 Task: Add Mineral Fusion Blushing Crystal Nail Polish to the cart.
Action: Mouse moved to (331, 157)
Screenshot: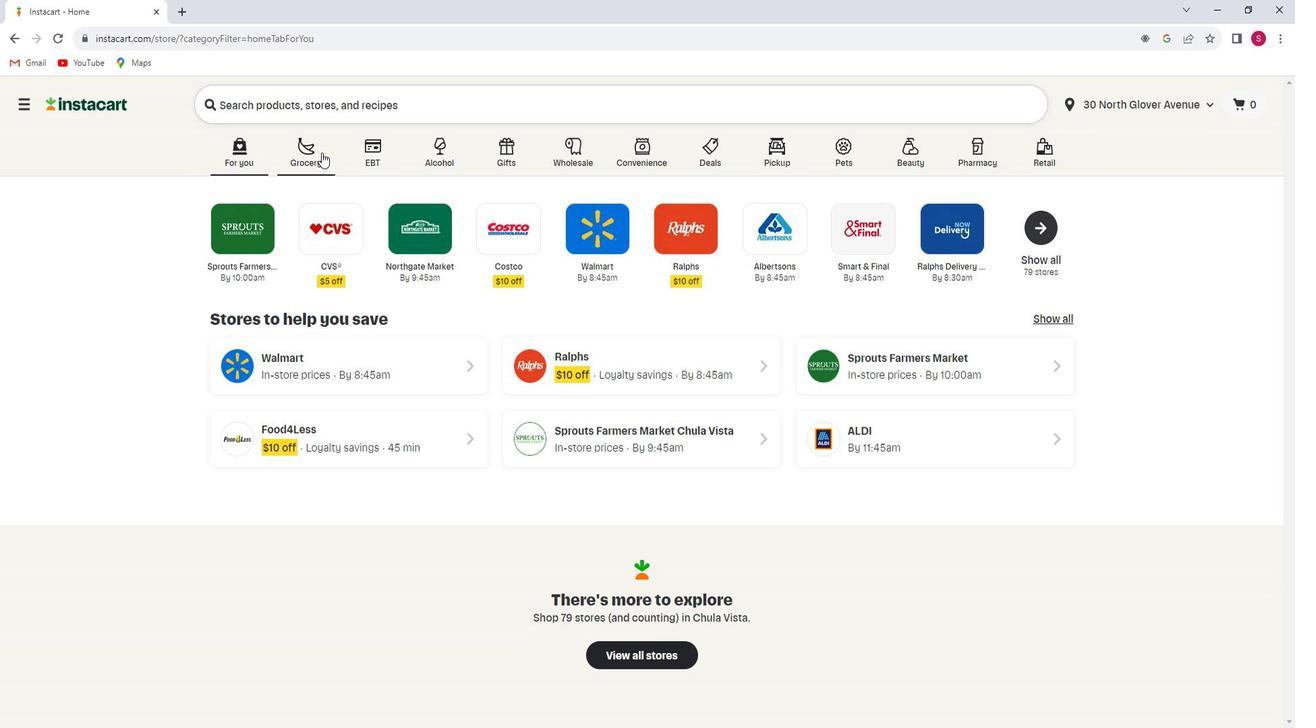 
Action: Mouse pressed left at (331, 157)
Screenshot: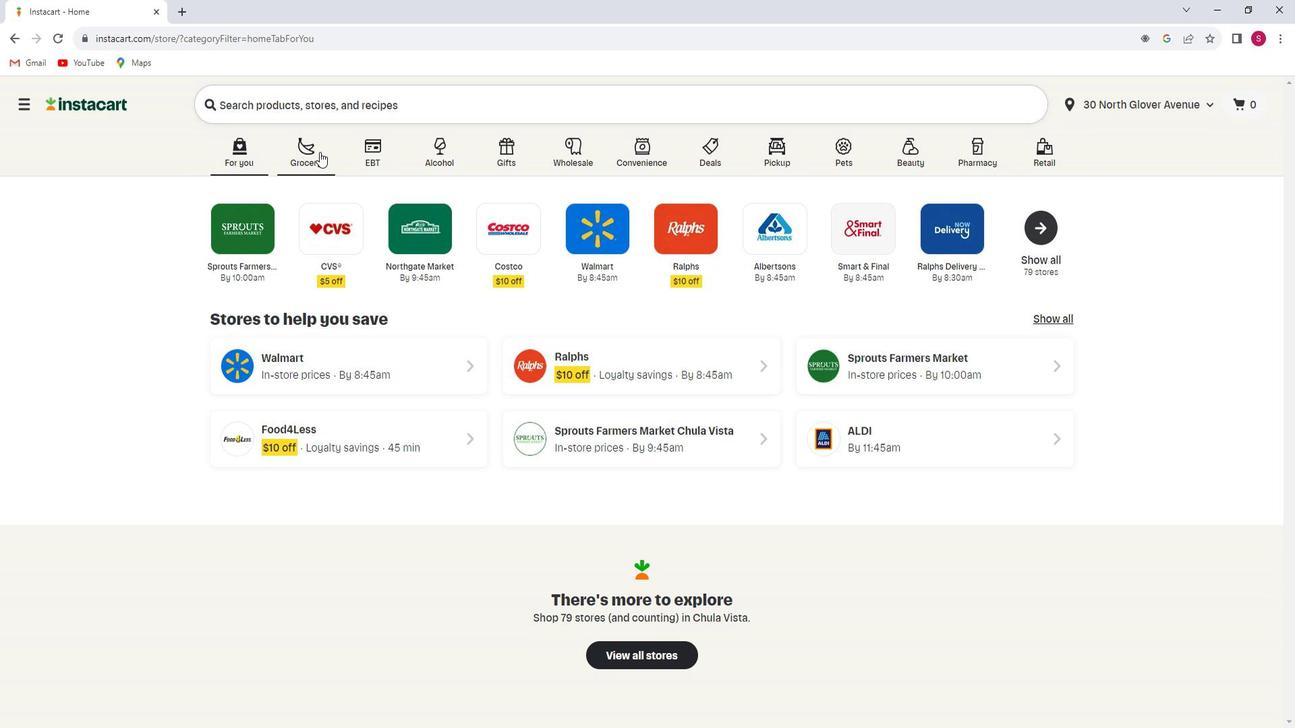 
Action: Mouse moved to (349, 393)
Screenshot: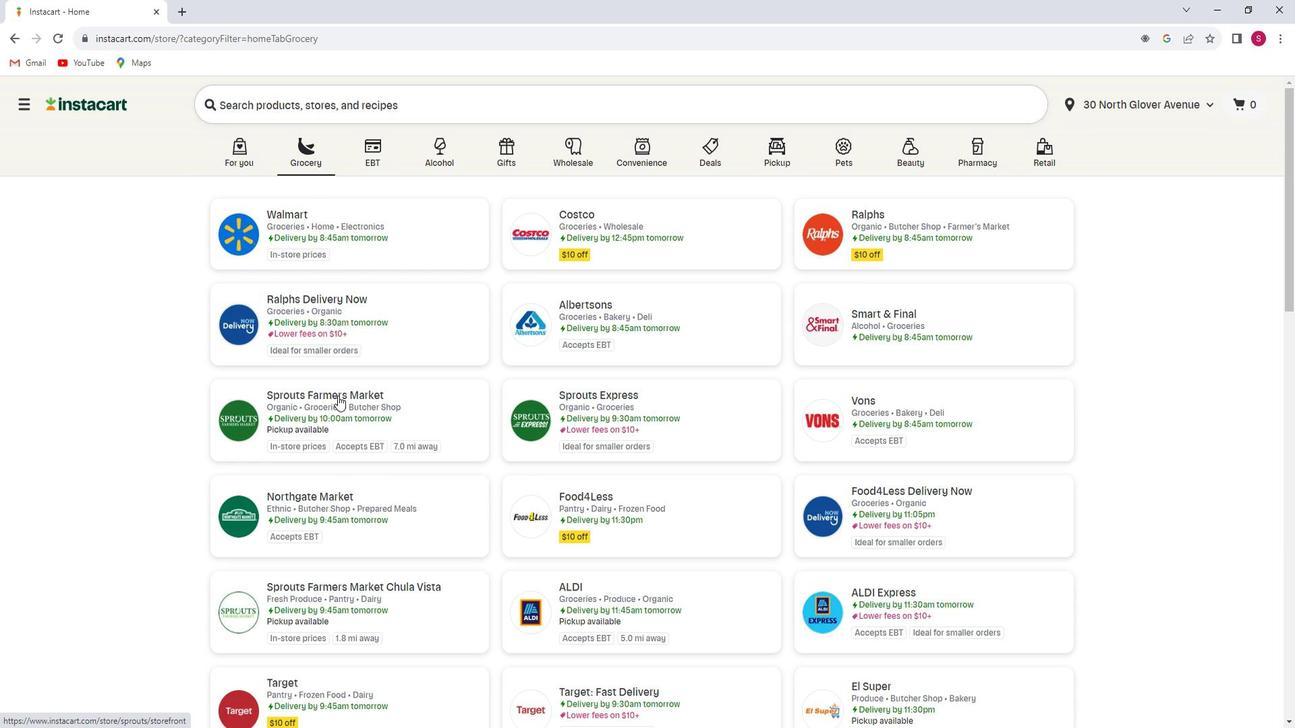 
Action: Mouse pressed left at (349, 393)
Screenshot: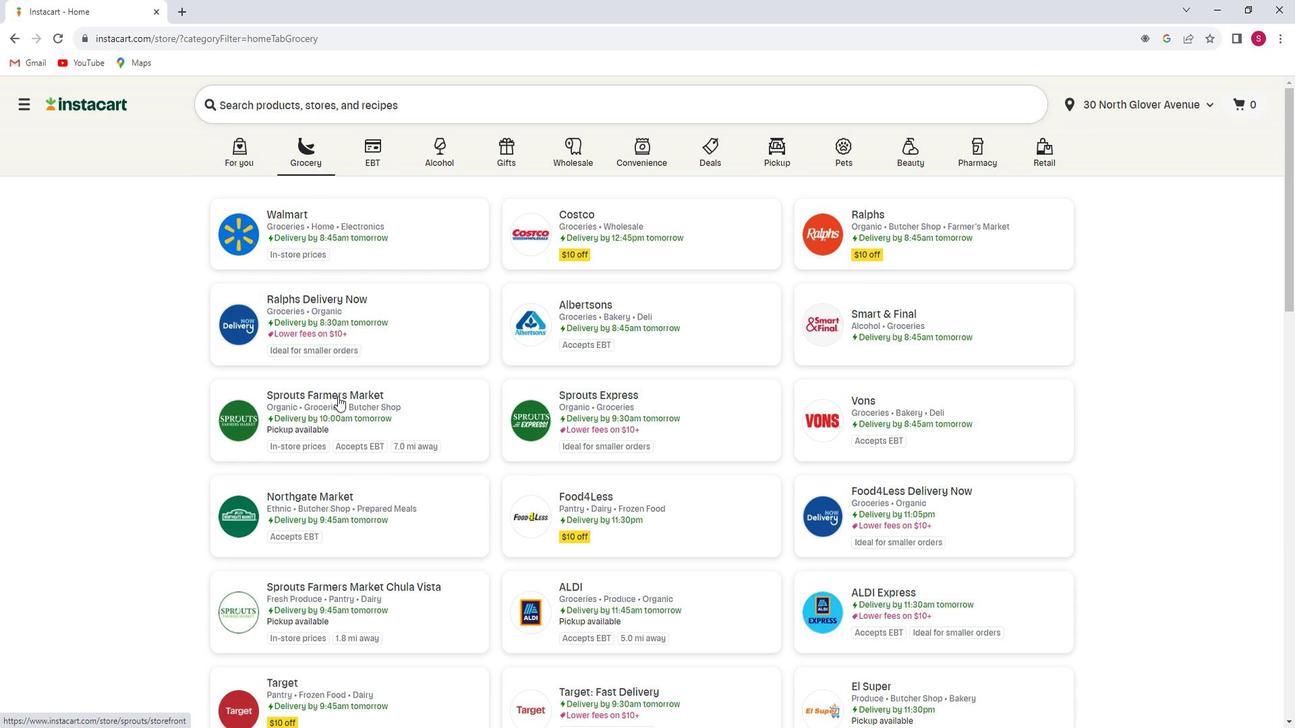 
Action: Mouse moved to (84, 451)
Screenshot: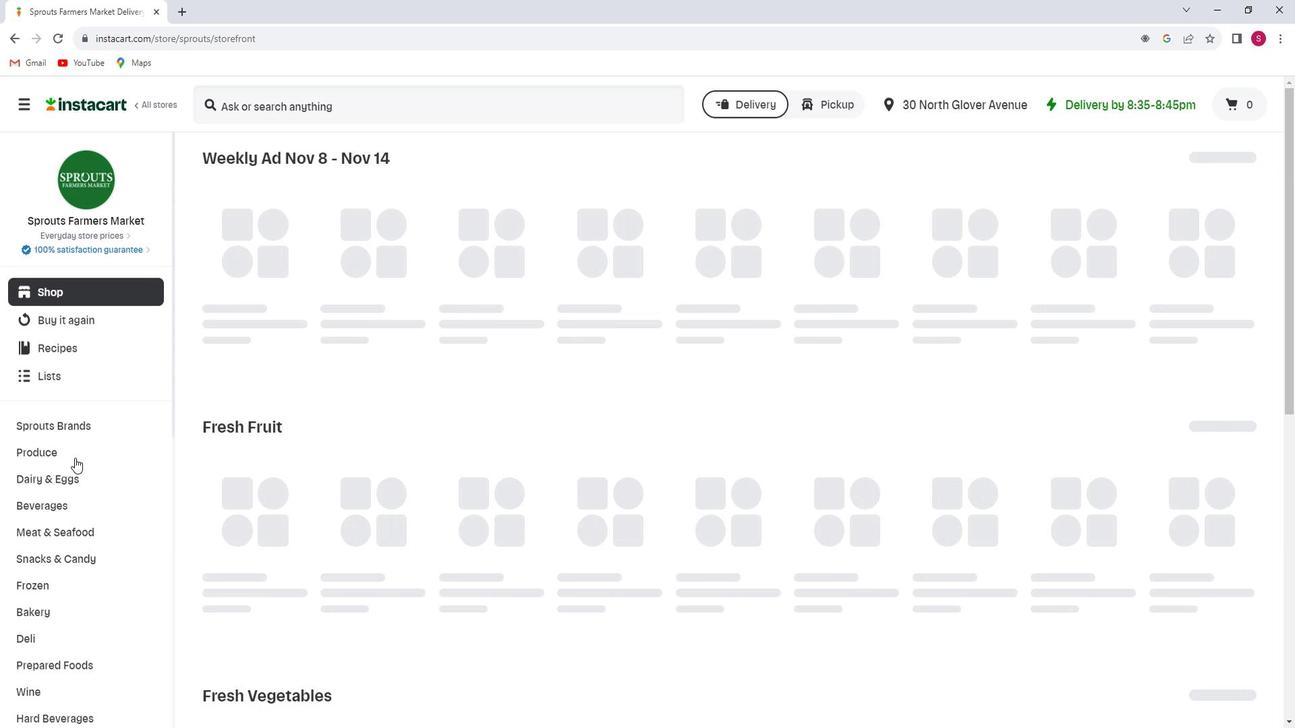 
Action: Mouse scrolled (84, 450) with delta (0, 0)
Screenshot: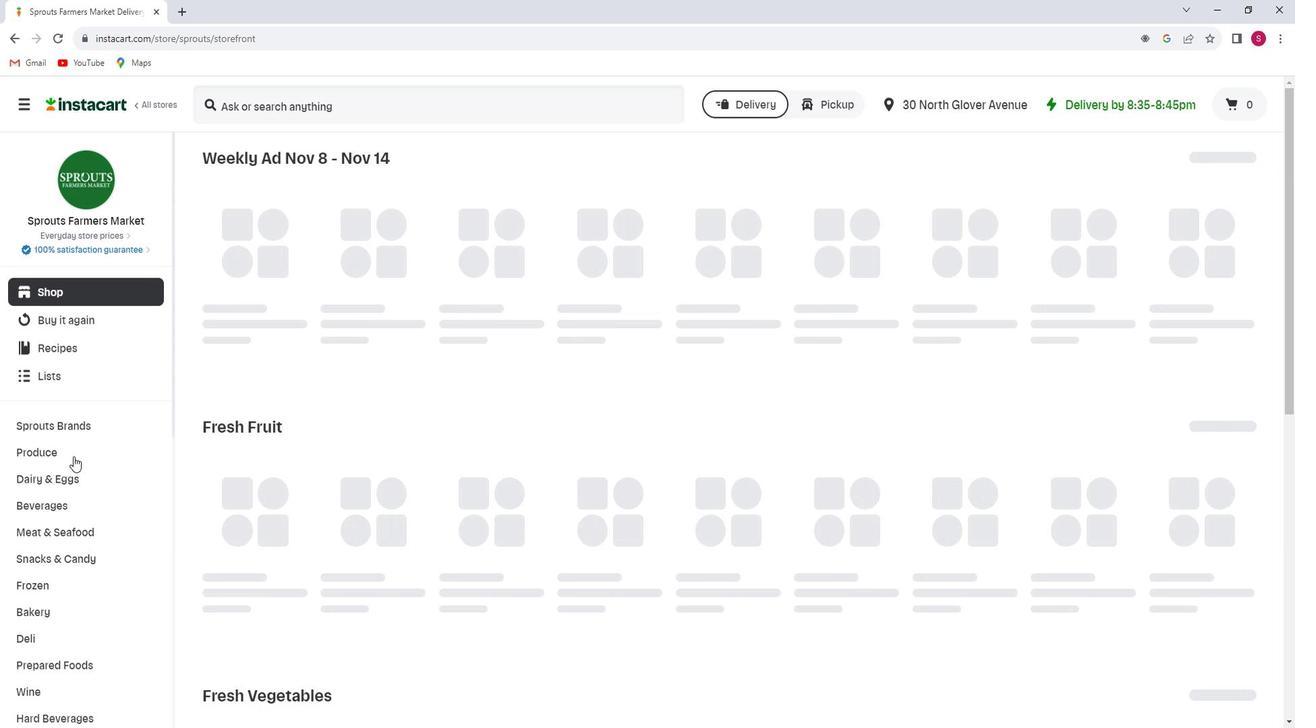 
Action: Mouse scrolled (84, 450) with delta (0, 0)
Screenshot: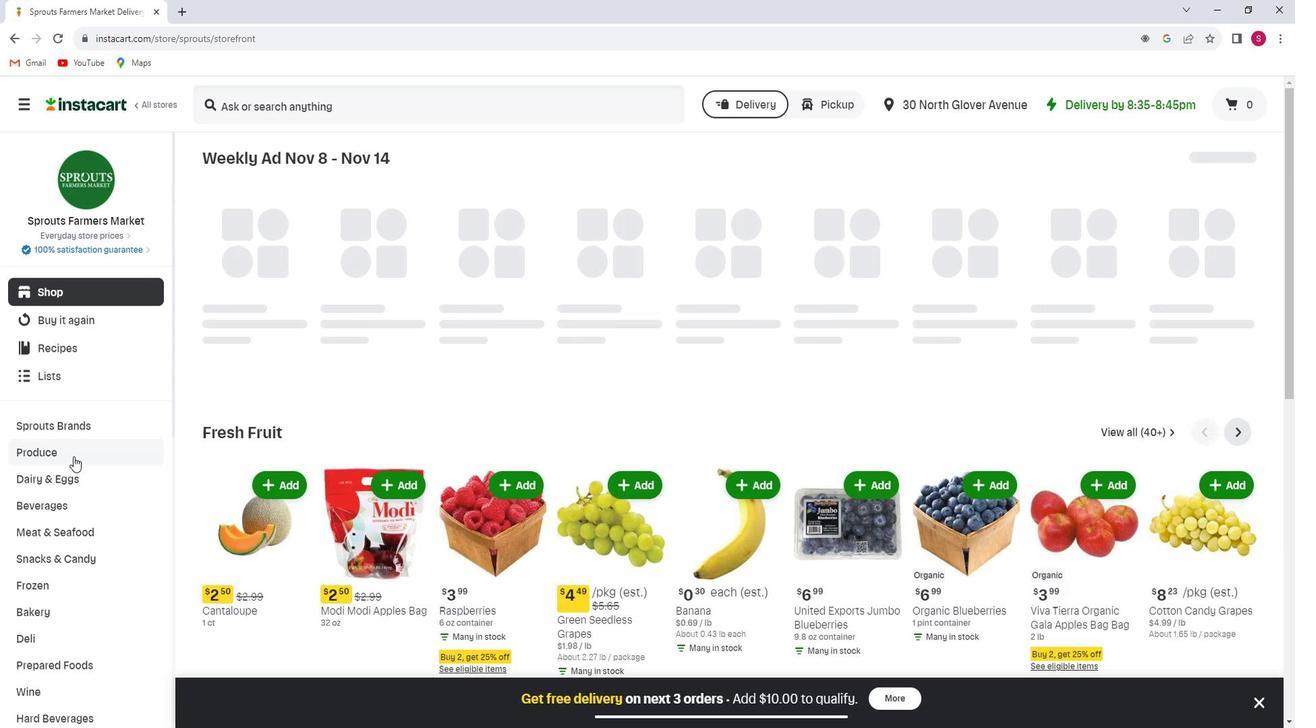 
Action: Mouse scrolled (84, 450) with delta (0, 0)
Screenshot: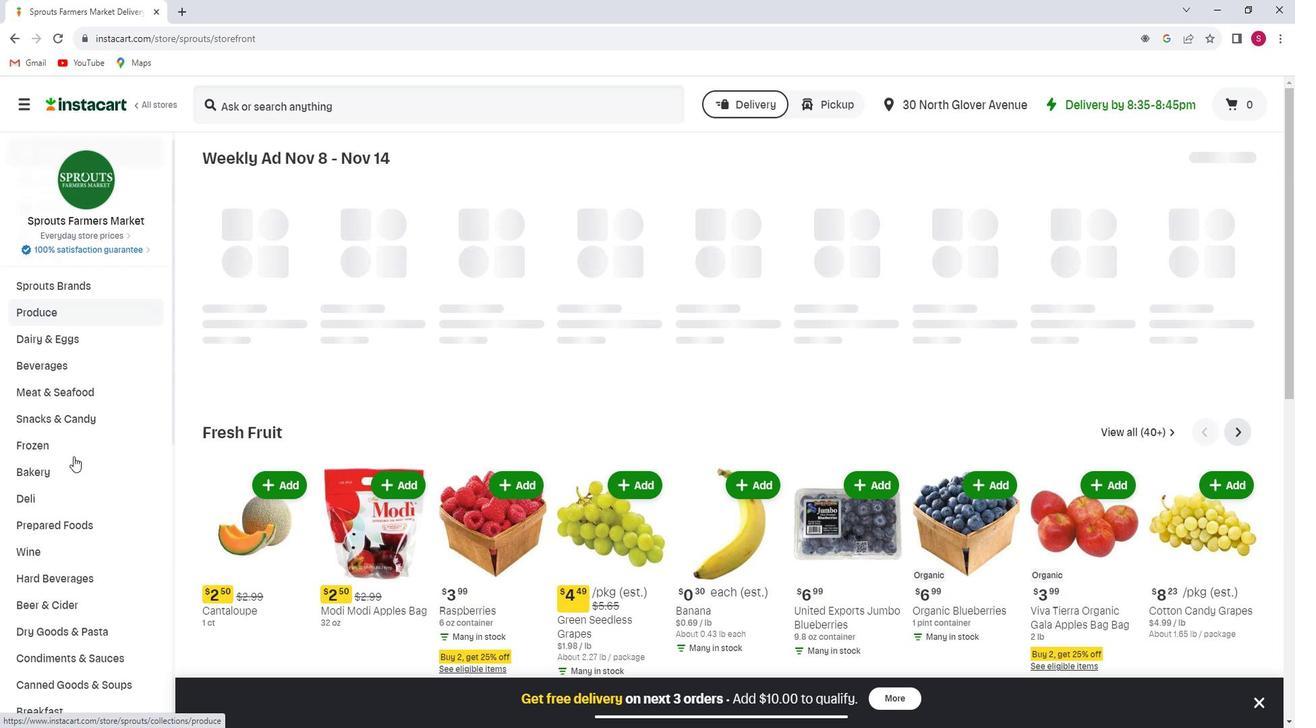 
Action: Mouse scrolled (84, 450) with delta (0, 0)
Screenshot: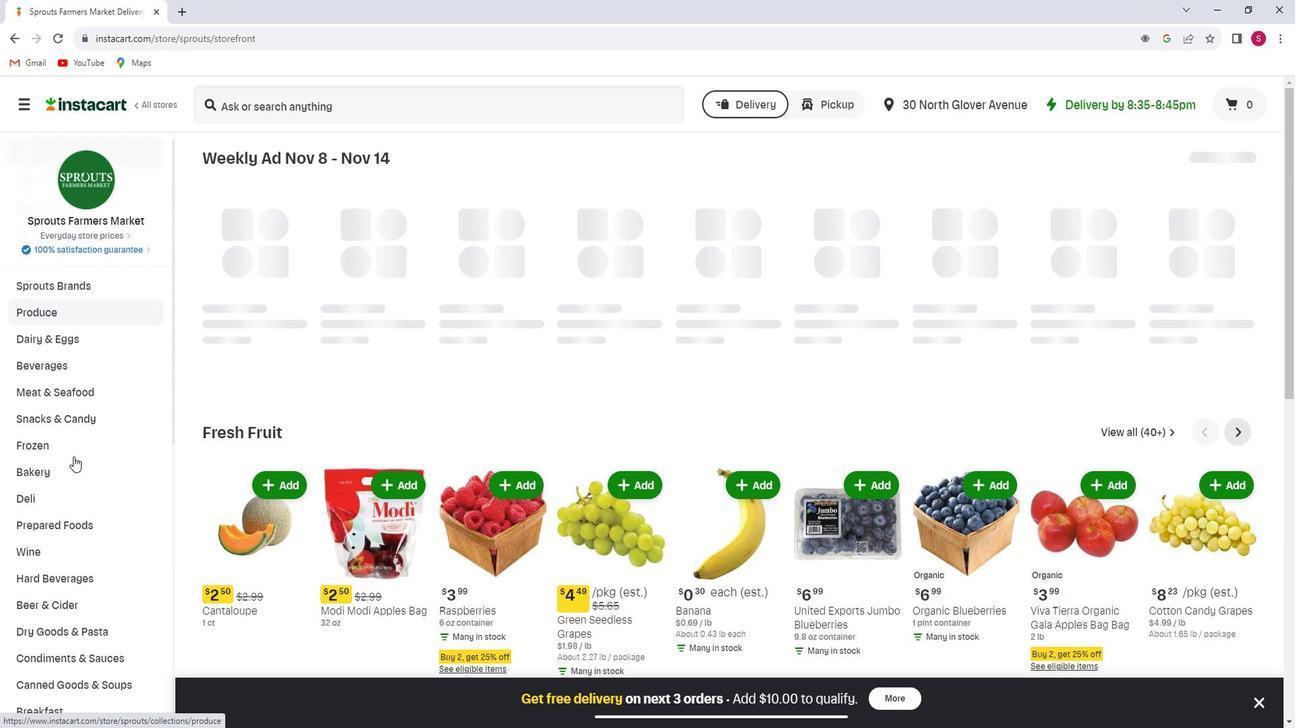 
Action: Mouse scrolled (84, 450) with delta (0, 0)
Screenshot: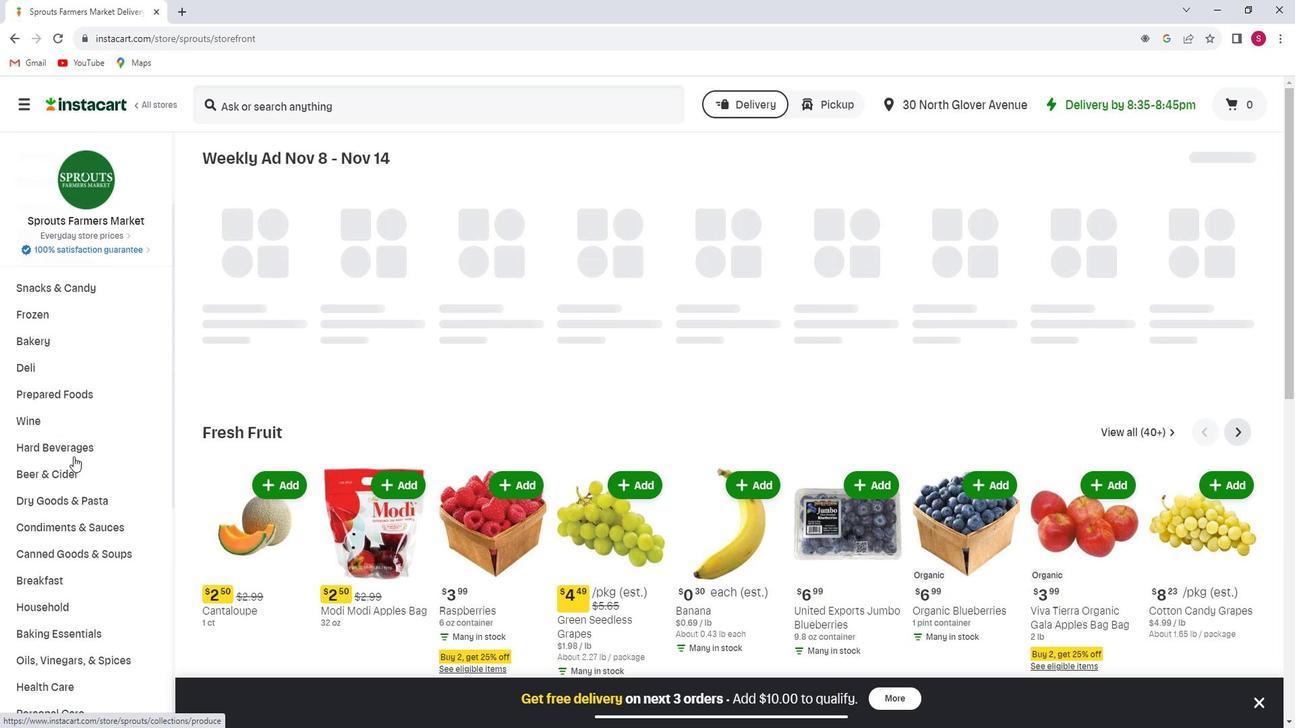 
Action: Mouse scrolled (84, 450) with delta (0, 0)
Screenshot: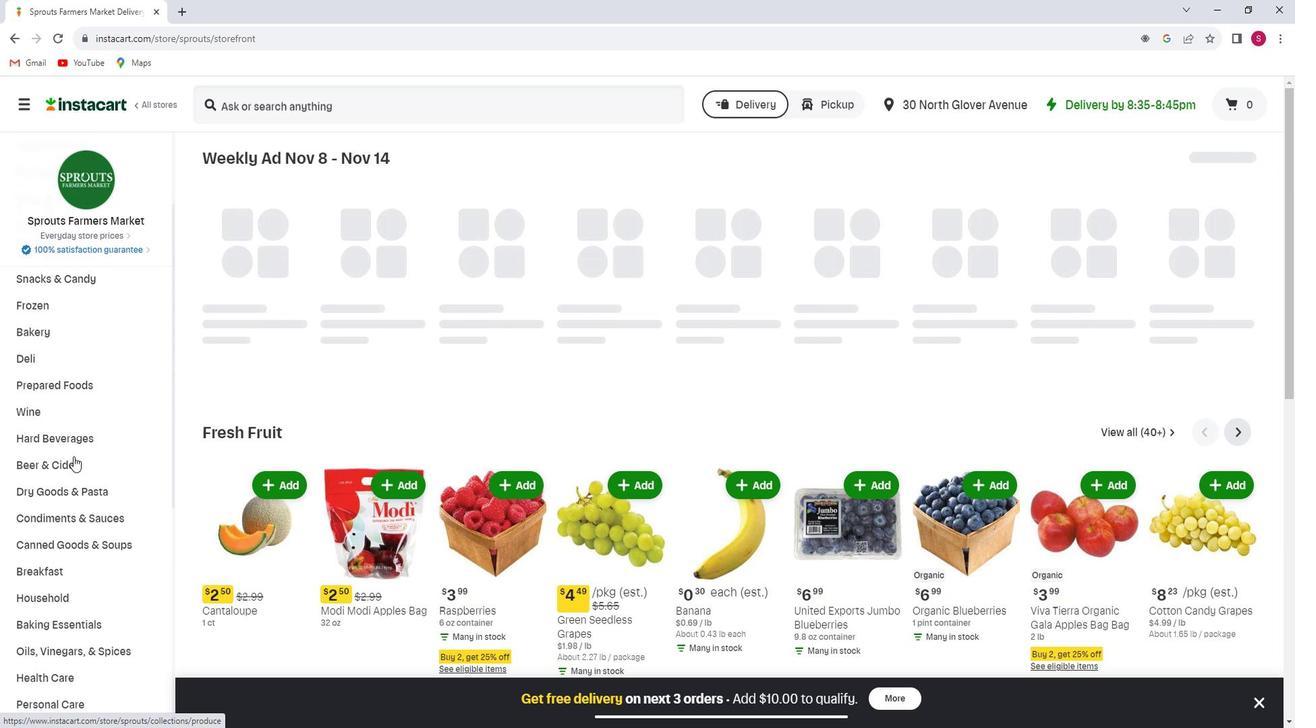
Action: Mouse moved to (82, 451)
Screenshot: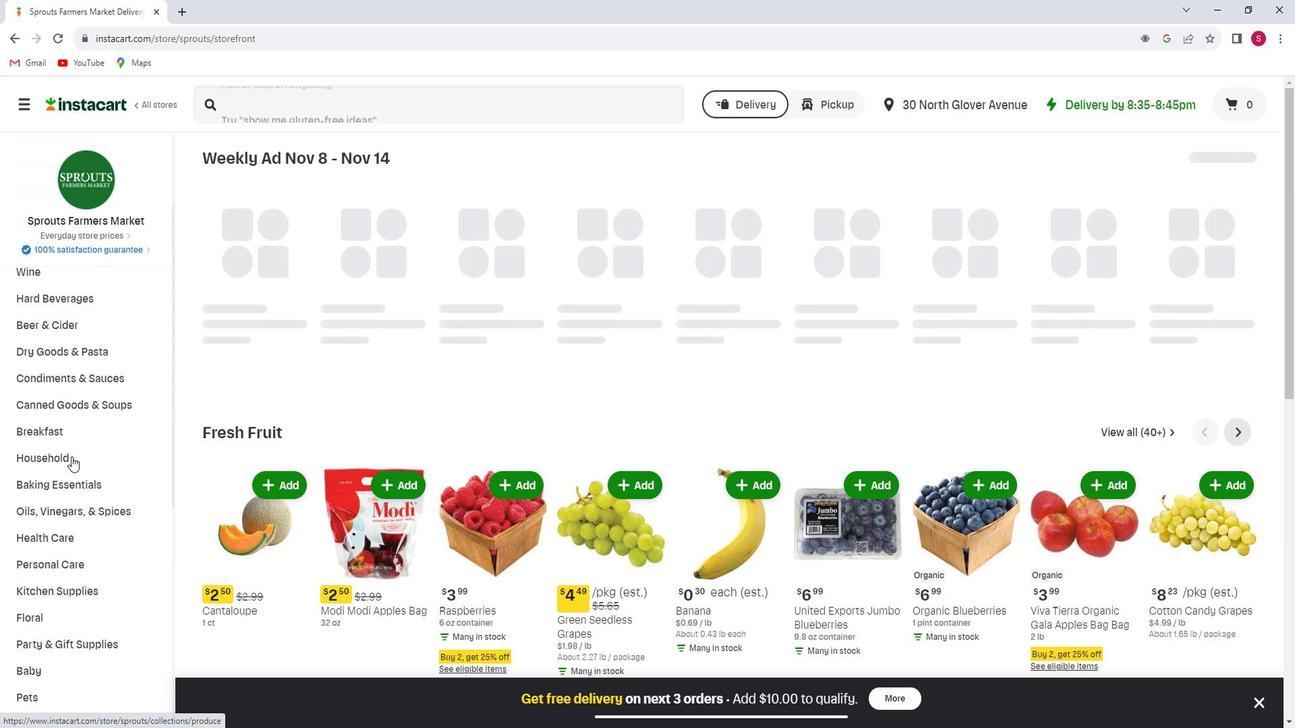 
Action: Mouse scrolled (82, 450) with delta (0, 0)
Screenshot: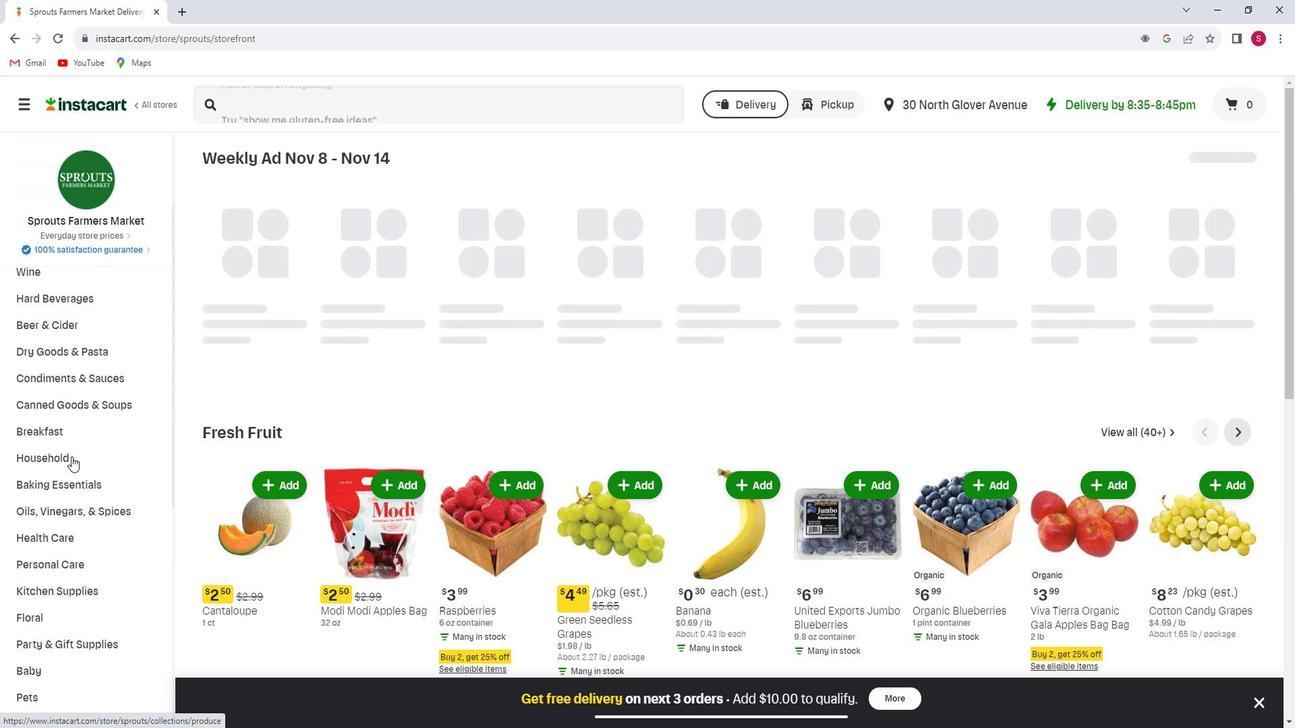 
Action: Mouse moved to (72, 491)
Screenshot: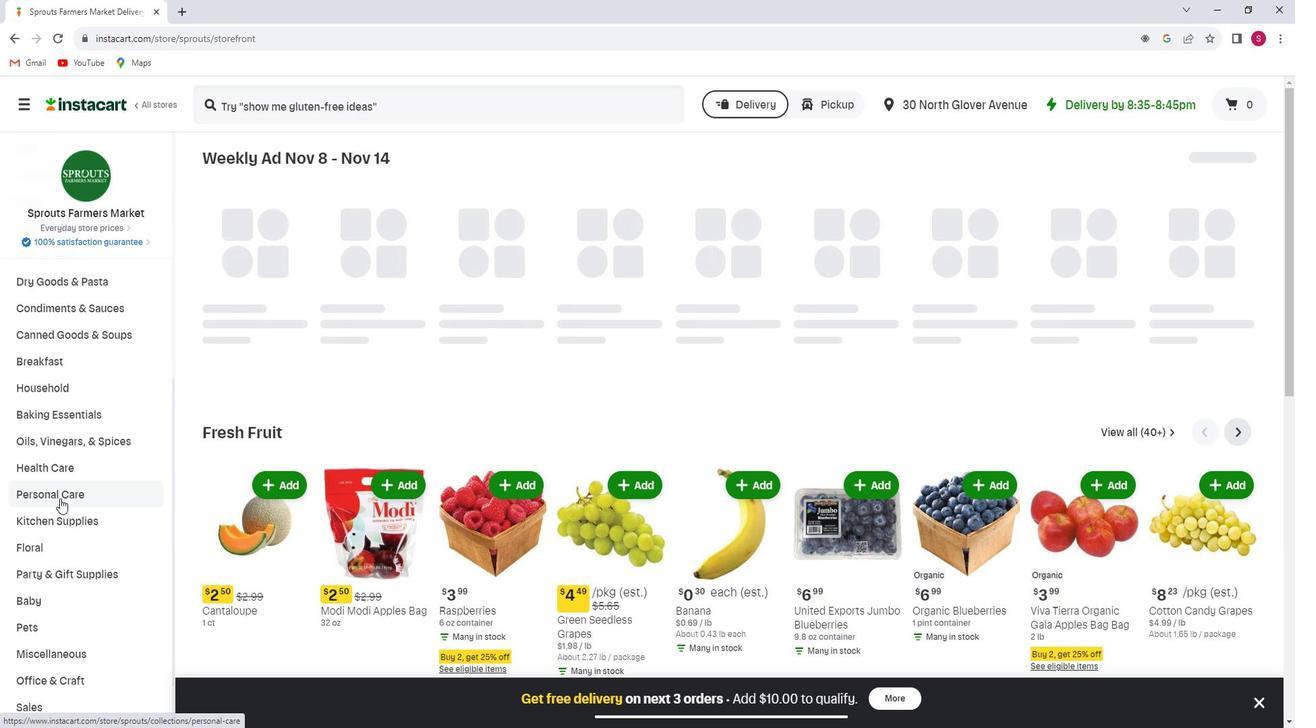 
Action: Mouse pressed left at (72, 491)
Screenshot: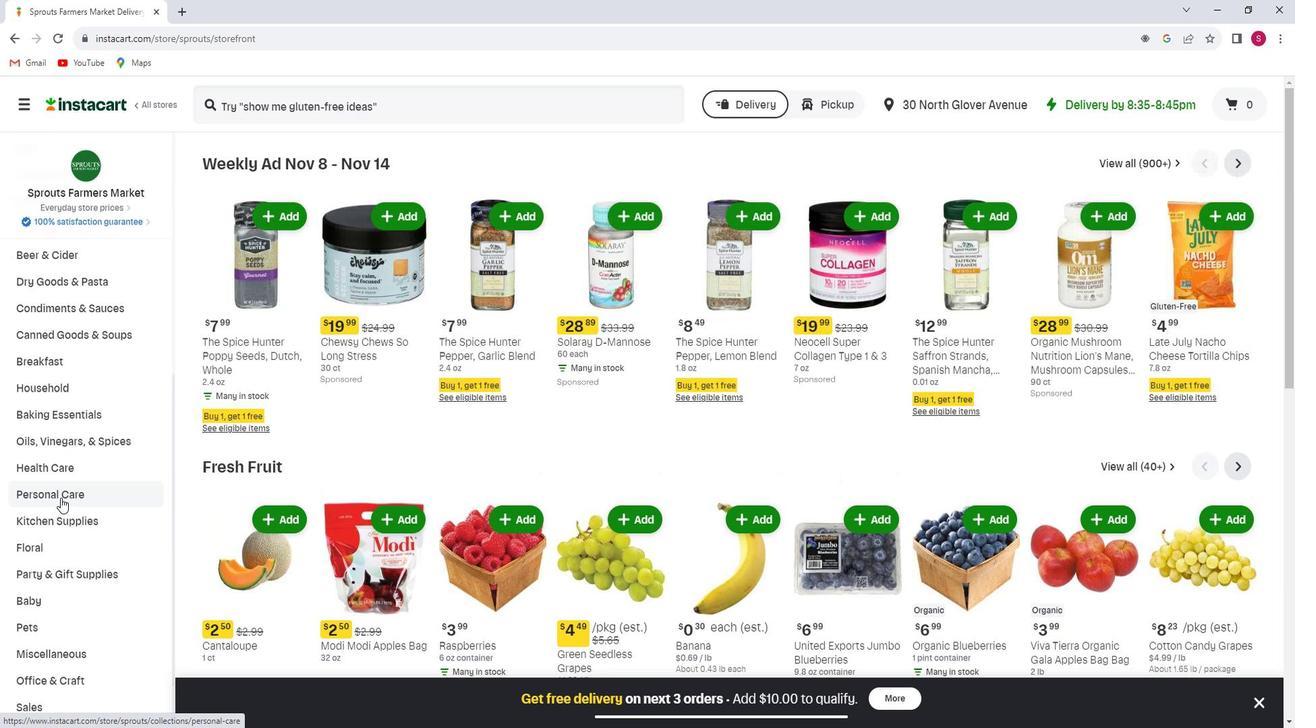 
Action: Mouse moved to (1179, 201)
Screenshot: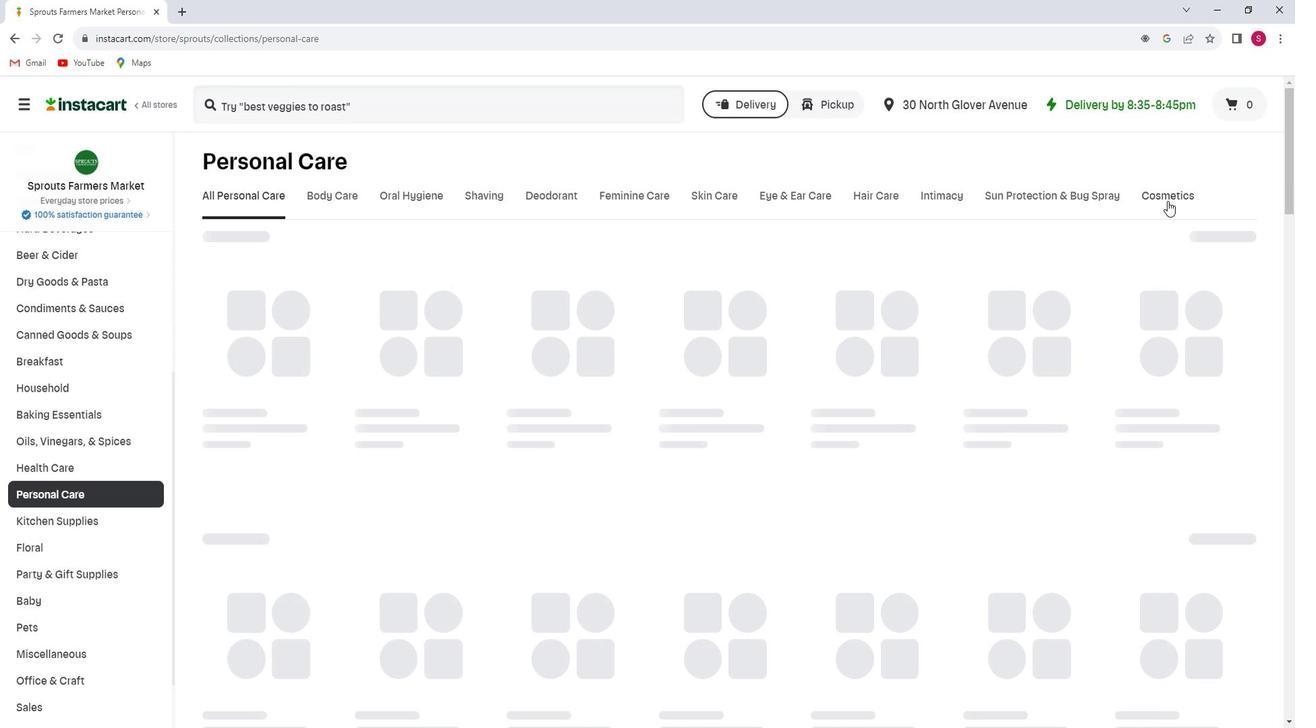
Action: Mouse pressed left at (1179, 201)
Screenshot: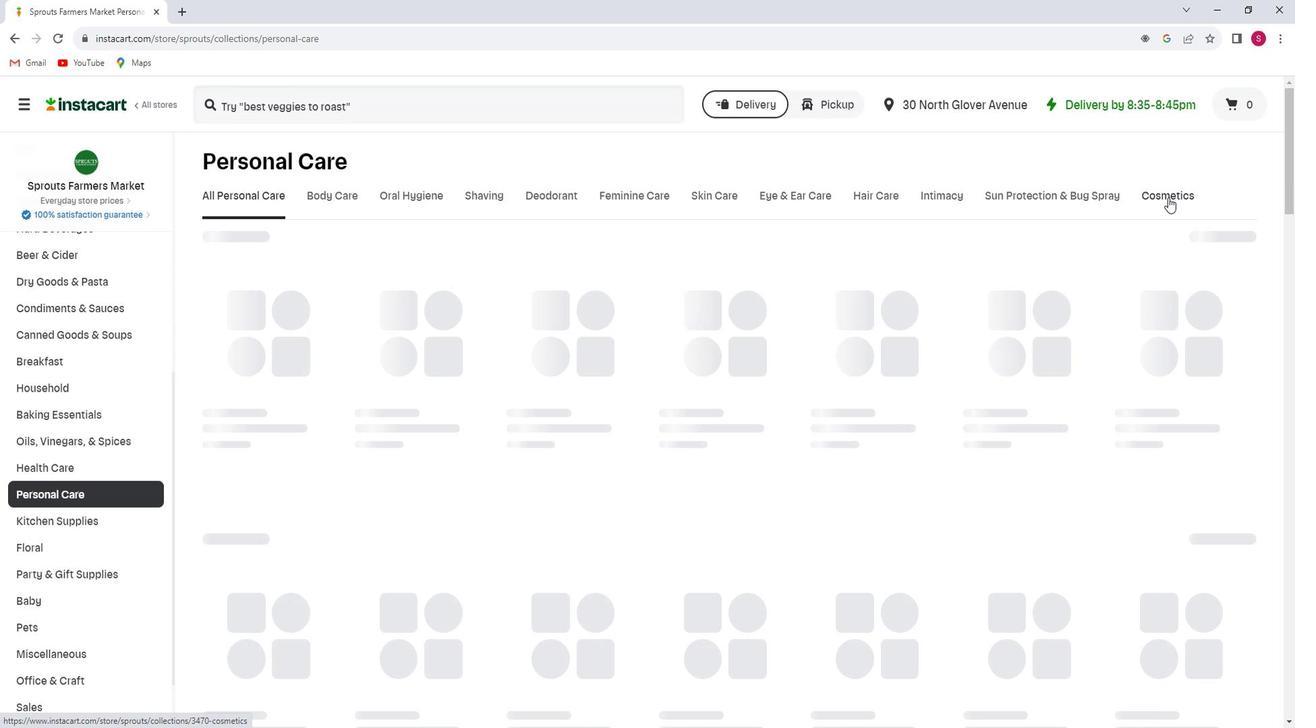 
Action: Mouse moved to (428, 270)
Screenshot: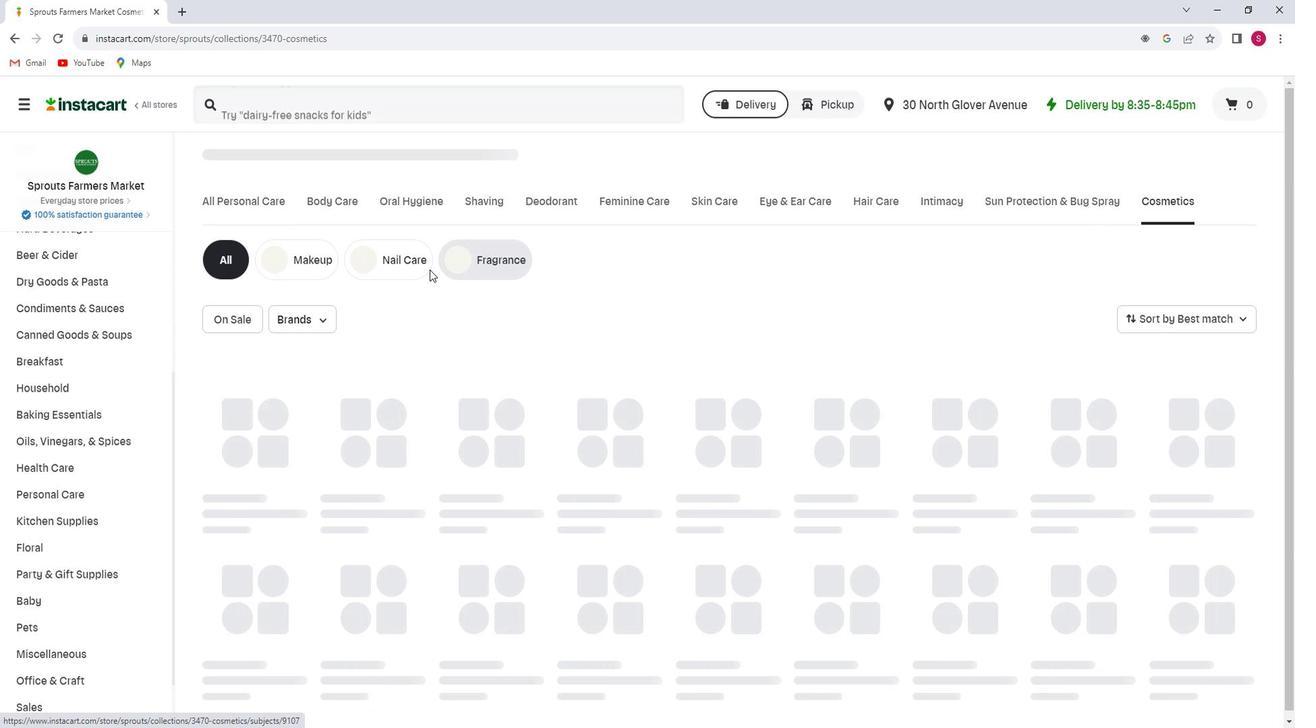 
Action: Mouse pressed left at (428, 270)
Screenshot: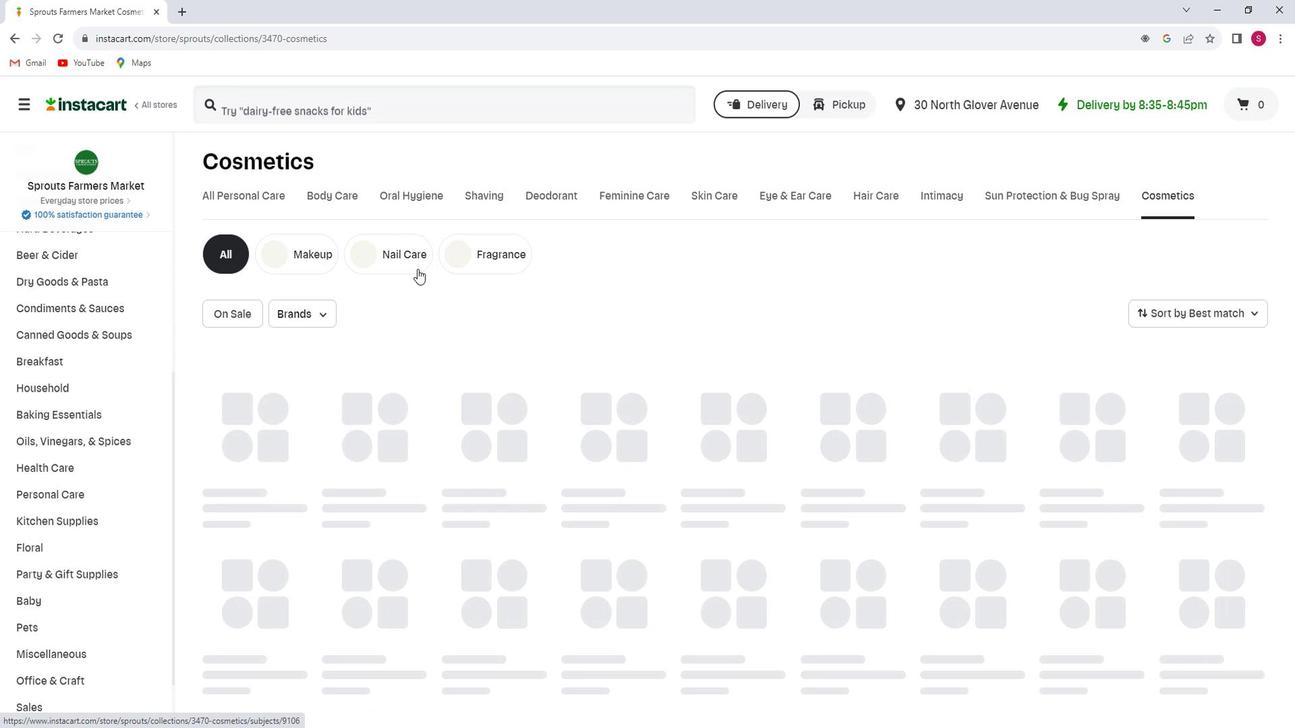 
Action: Mouse moved to (385, 119)
Screenshot: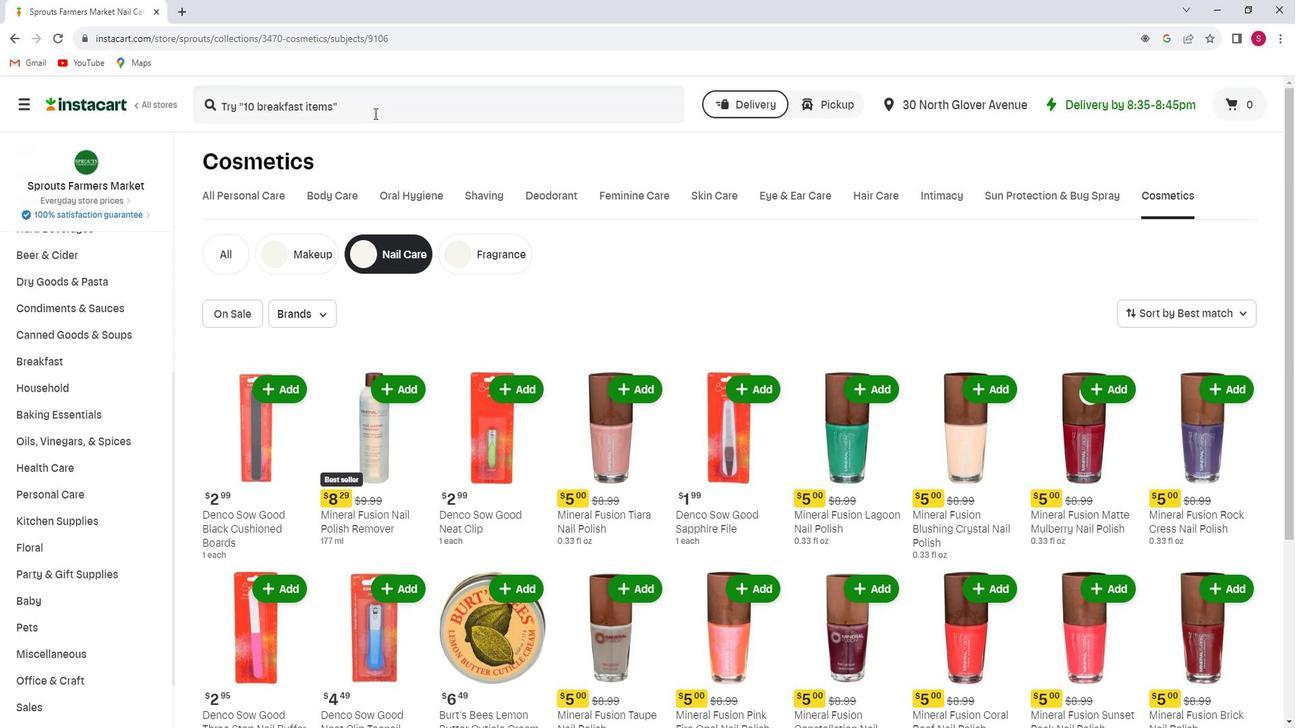 
Action: Mouse pressed left at (385, 119)
Screenshot: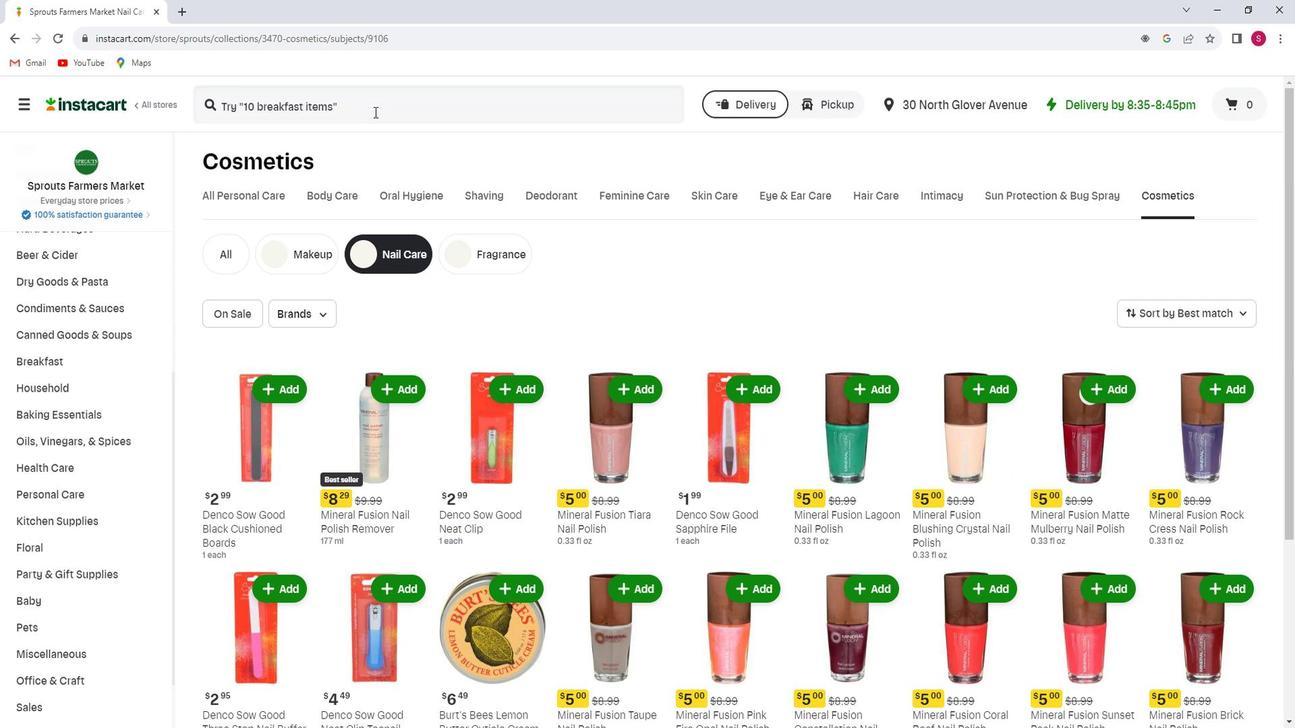 
Action: Key pressed <Key.shift_r><Key.shift_r><Key.shift_r><Key.shift_r><Key.shift_r><Key.shift_r><Key.shift_r>Mineral<Key.space><Key.shift>Fusion<Key.space><Key.shift>Blushing<Key.space><Key.shift>Crystal<Key.space><Key.shift>Nail<Key.space><Key.shift>Polish<Key.enter>
Screenshot: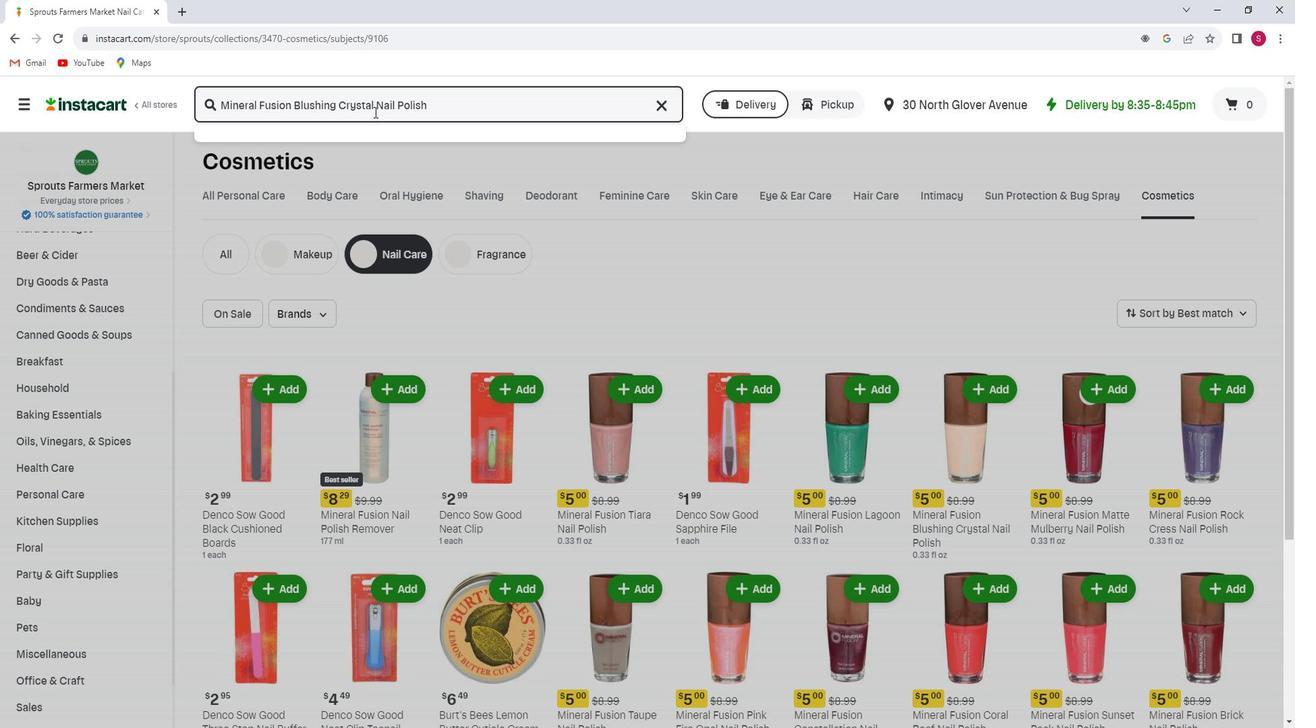
Action: Mouse moved to (381, 245)
Screenshot: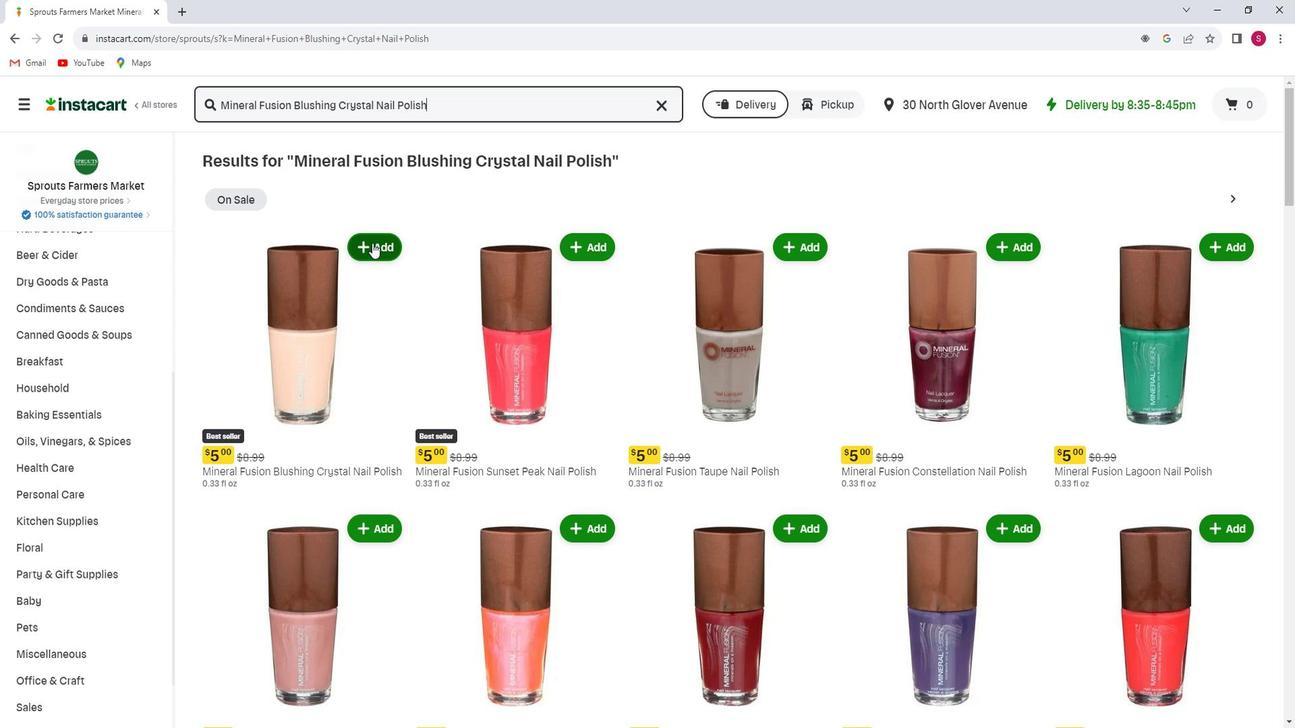 
Action: Mouse pressed left at (381, 245)
Screenshot: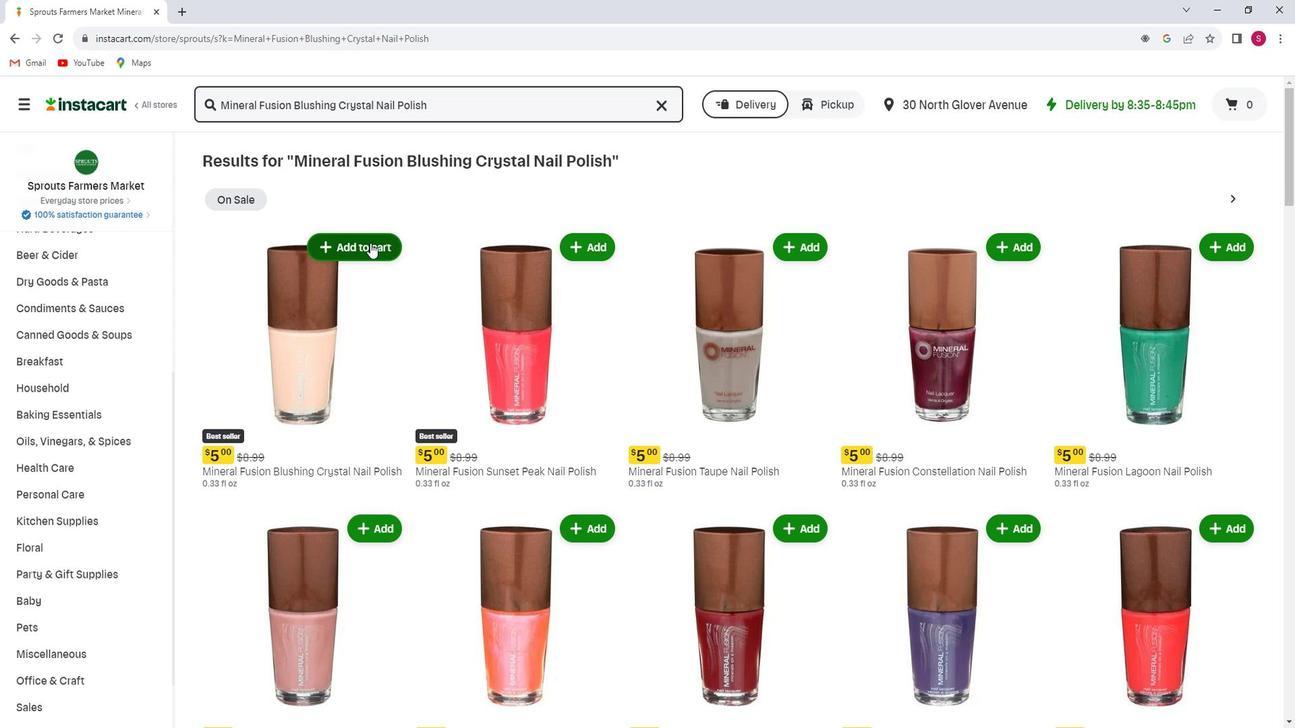 
Action: Mouse moved to (400, 320)
Screenshot: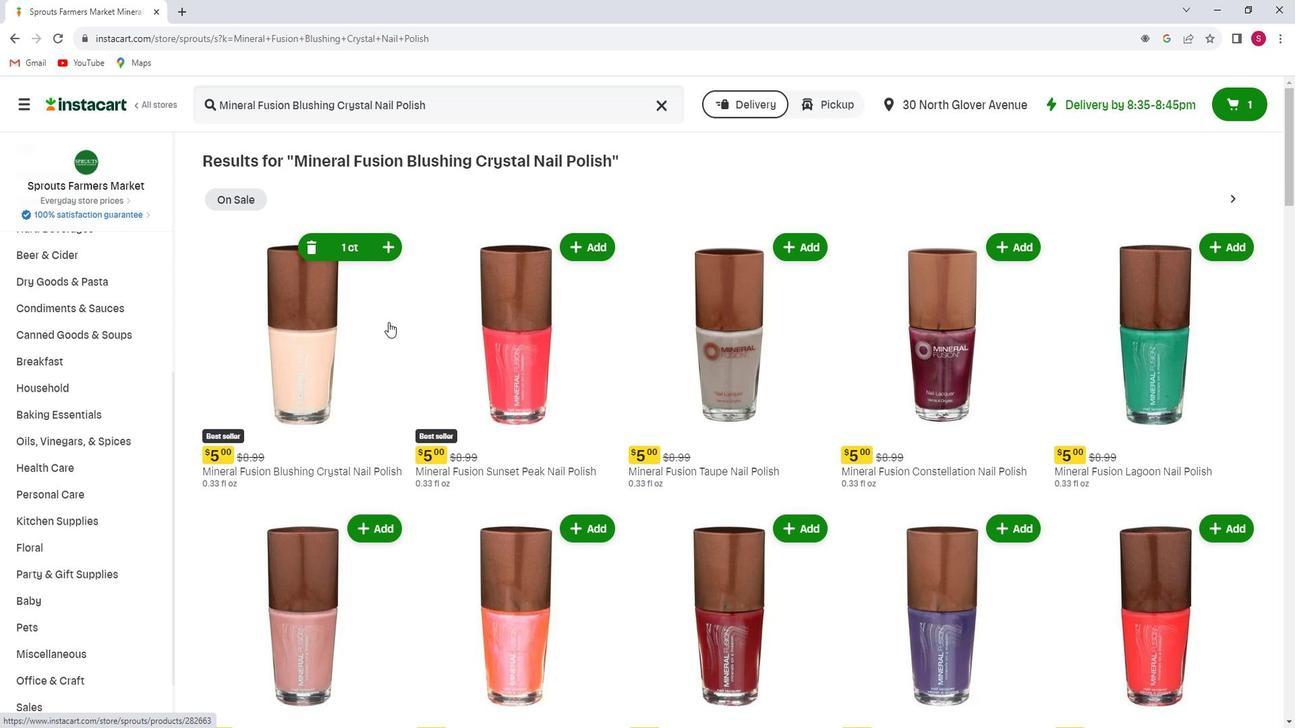 
